 Task: Use the formula "COVARIANCE.P" in spreadsheet "Project protfolio".
Action: Mouse moved to (129, 78)
Screenshot: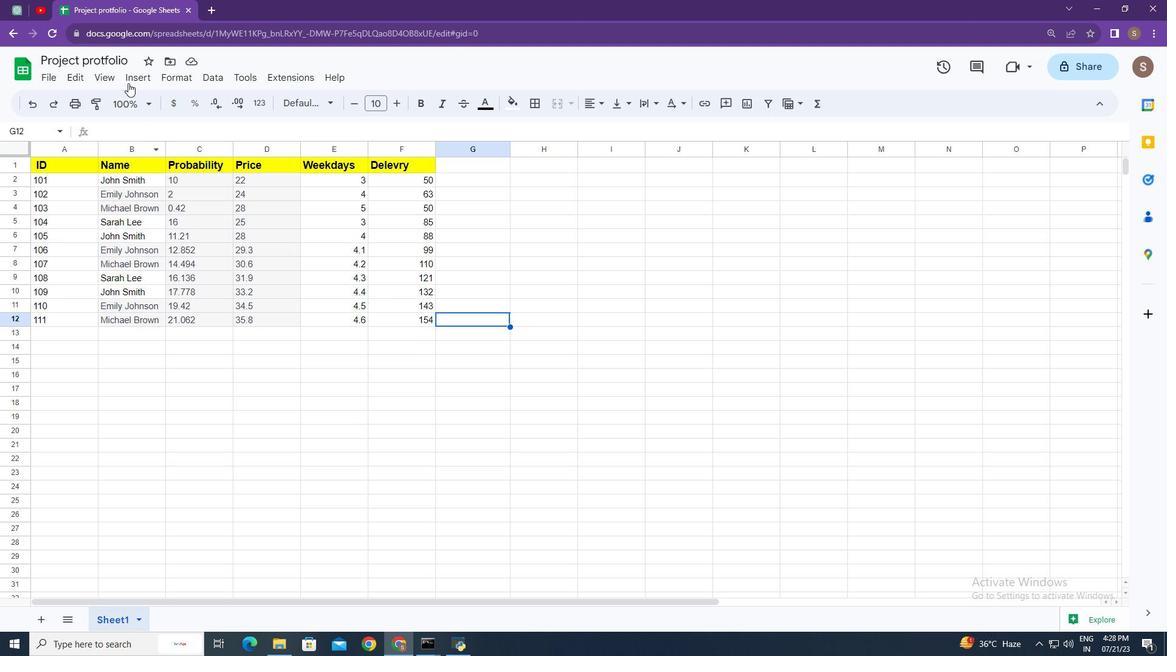 
Action: Mouse pressed left at (129, 78)
Screenshot: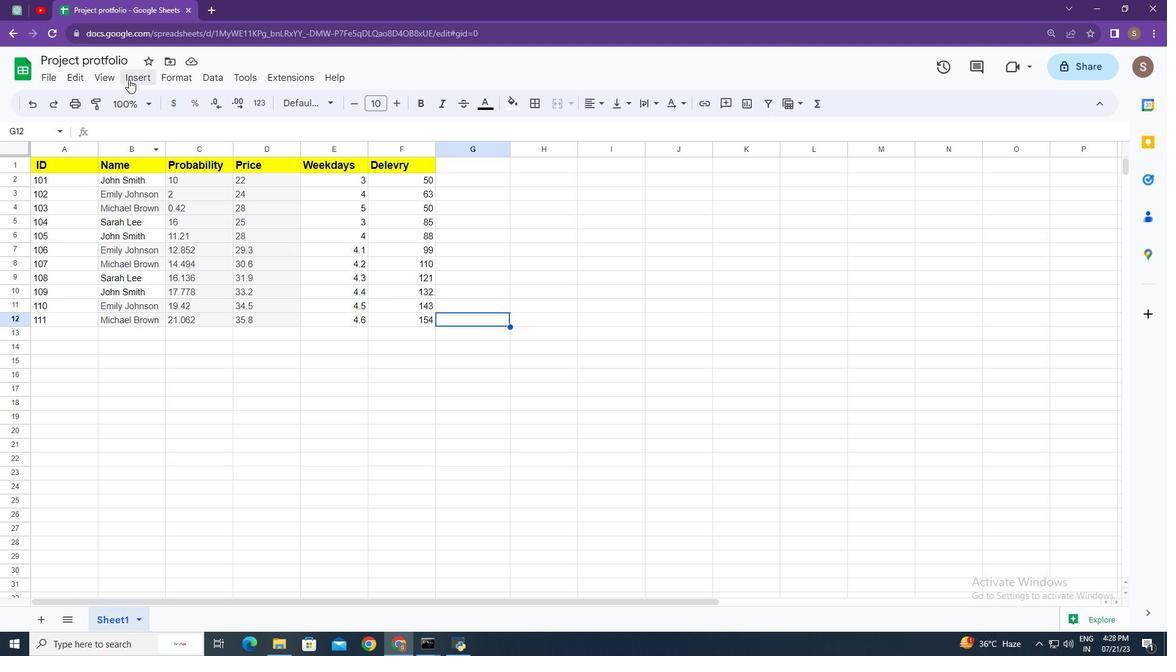 
Action: Mouse moved to (186, 312)
Screenshot: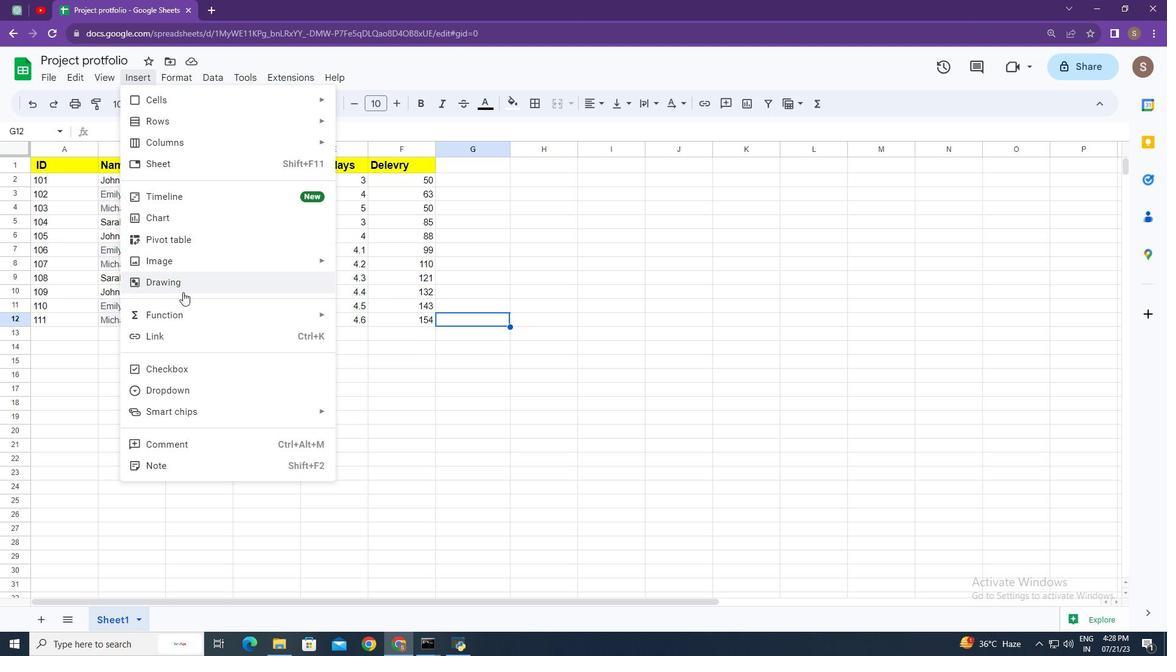 
Action: Mouse pressed left at (186, 312)
Screenshot: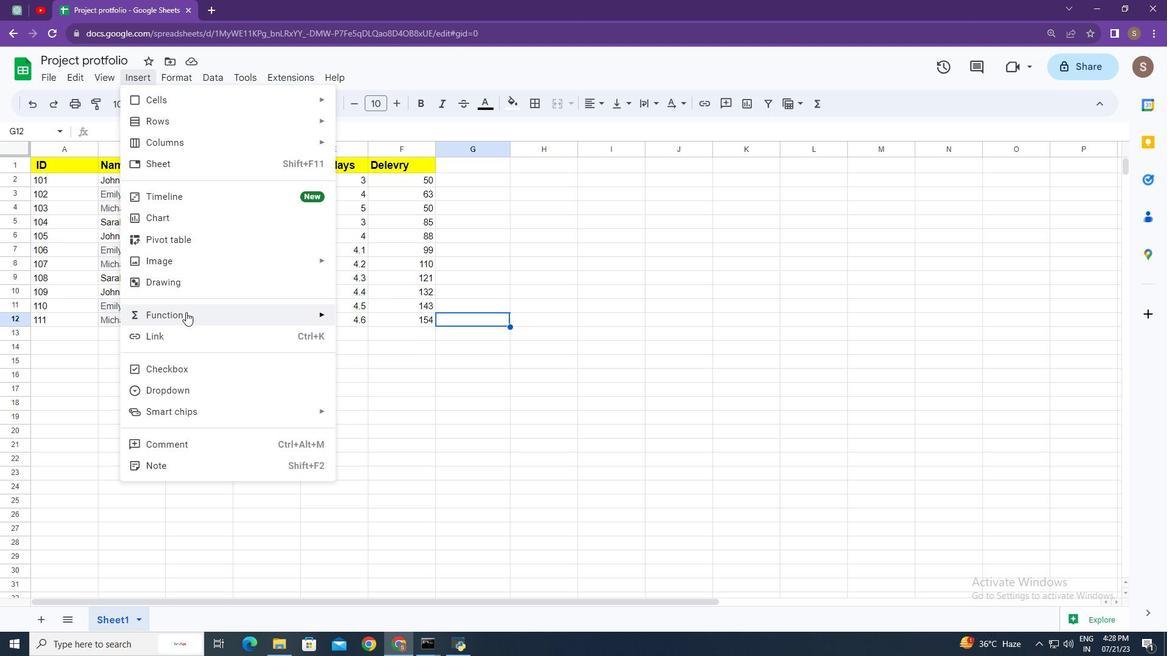 
Action: Mouse moved to (409, 239)
Screenshot: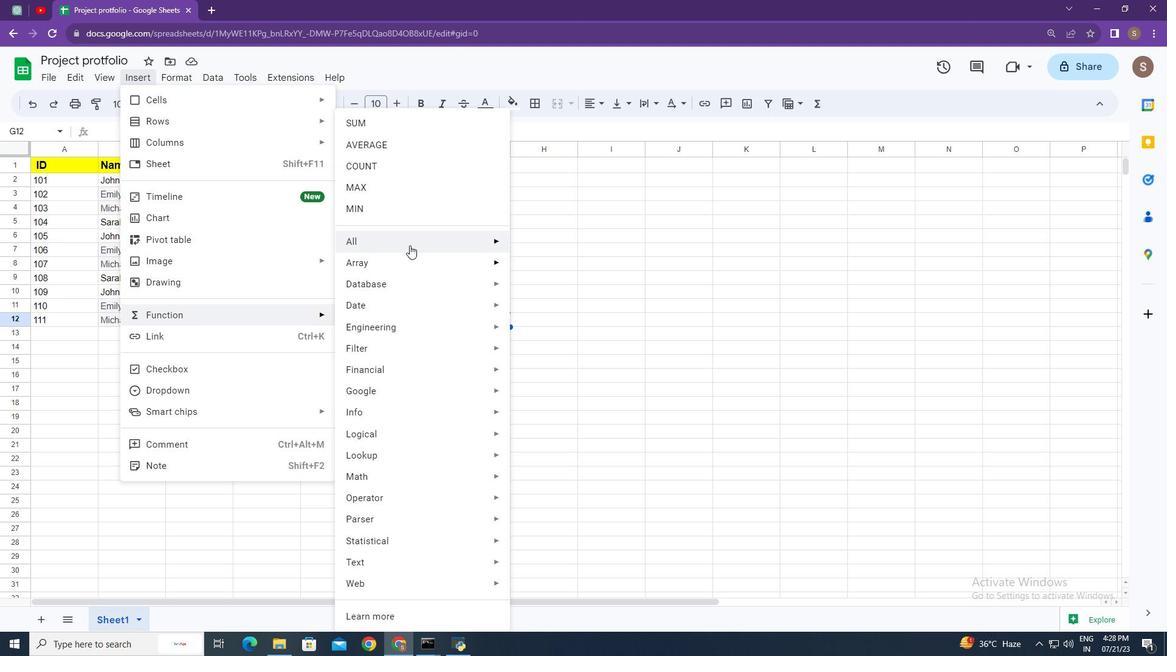 
Action: Mouse pressed left at (409, 239)
Screenshot: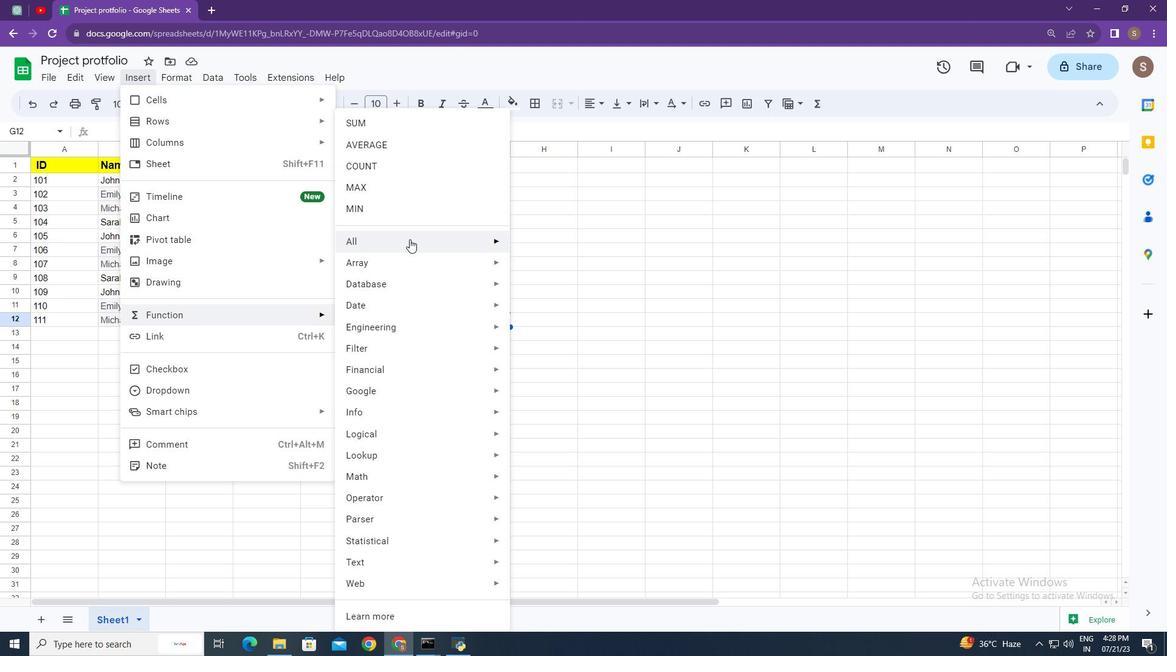 
Action: Mouse moved to (599, 507)
Screenshot: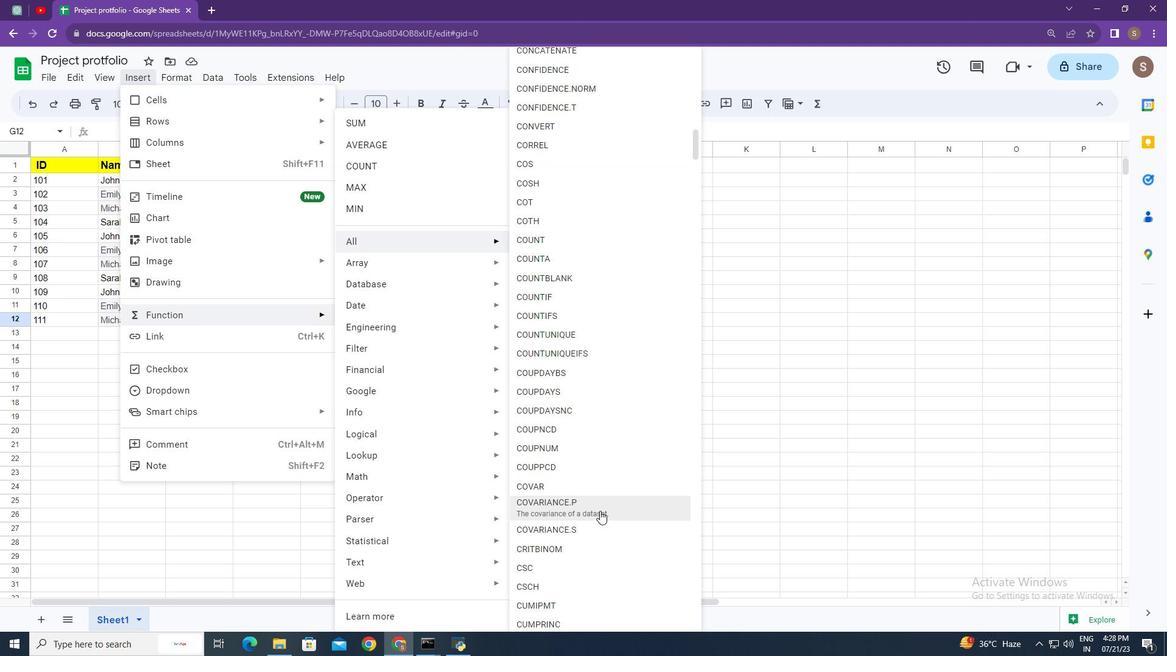 
Action: Mouse pressed left at (599, 507)
Screenshot: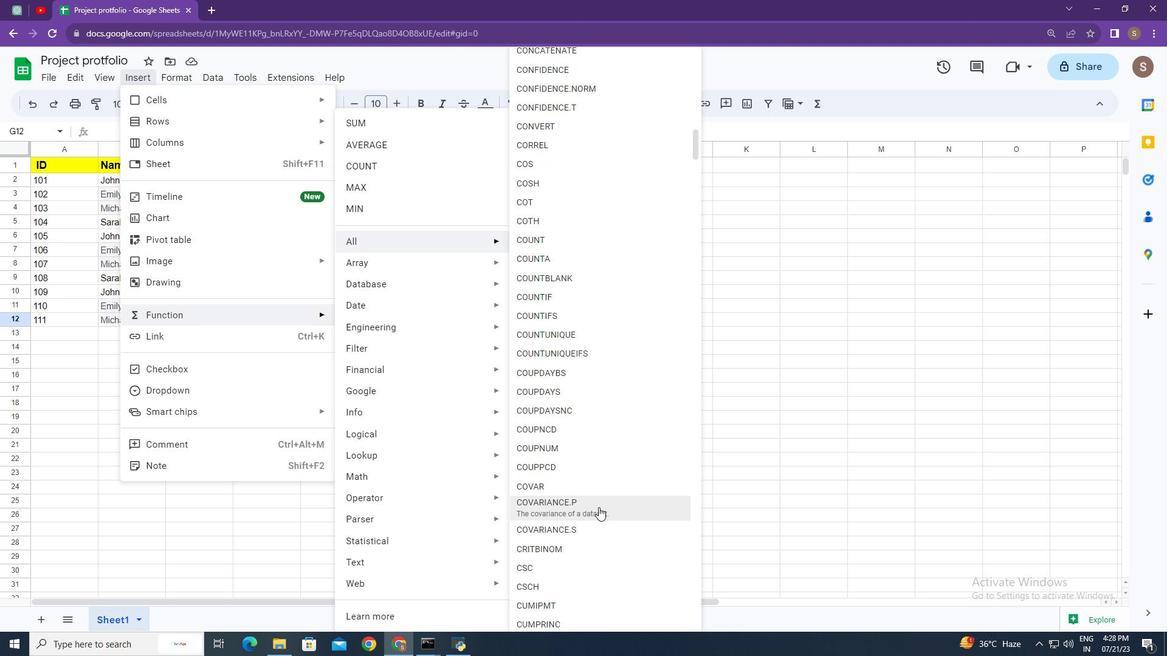 
Action: Mouse moved to (525, 365)
Screenshot: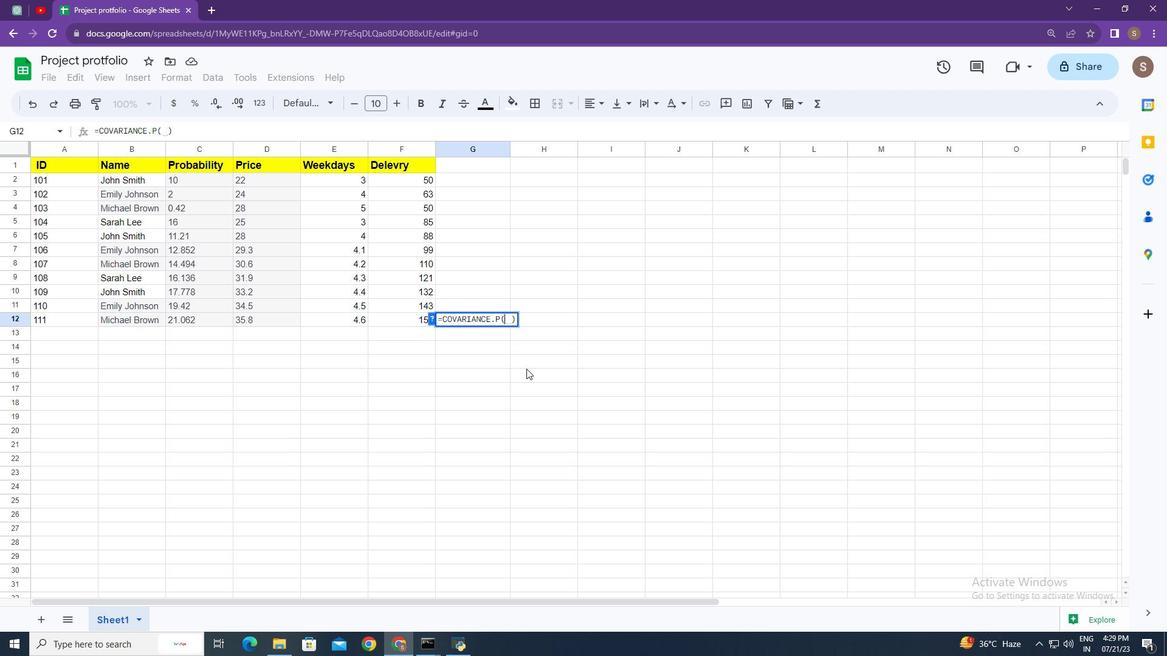 
Action: Key pressed <Key.f1>
Screenshot: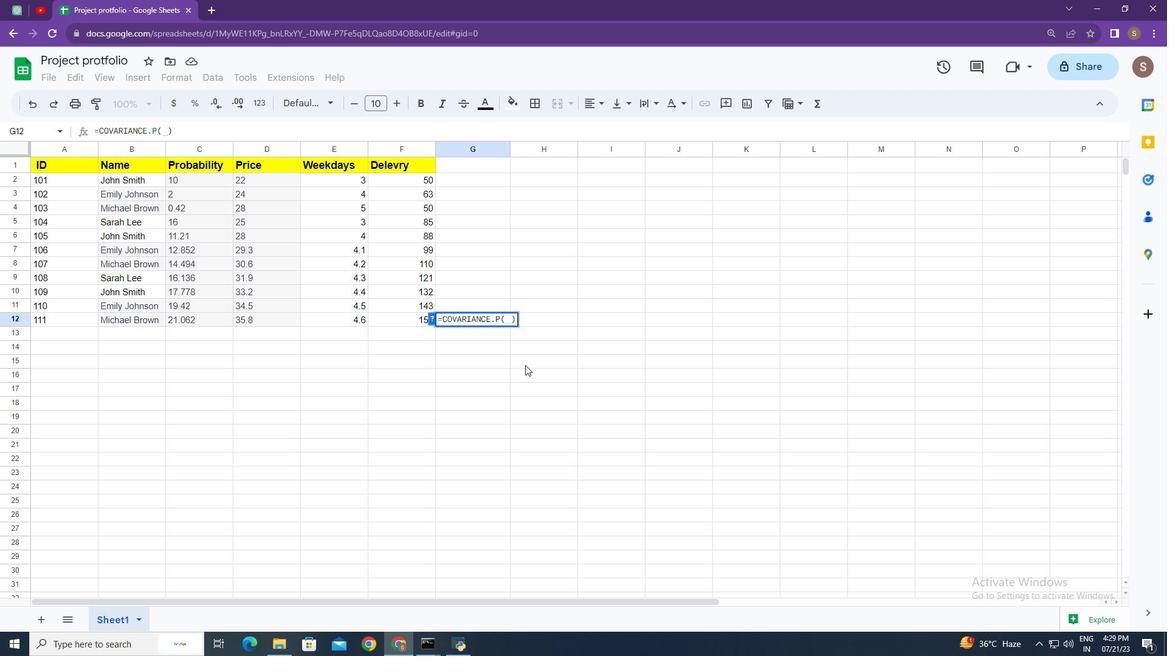 
Action: Mouse moved to (170, 180)
Screenshot: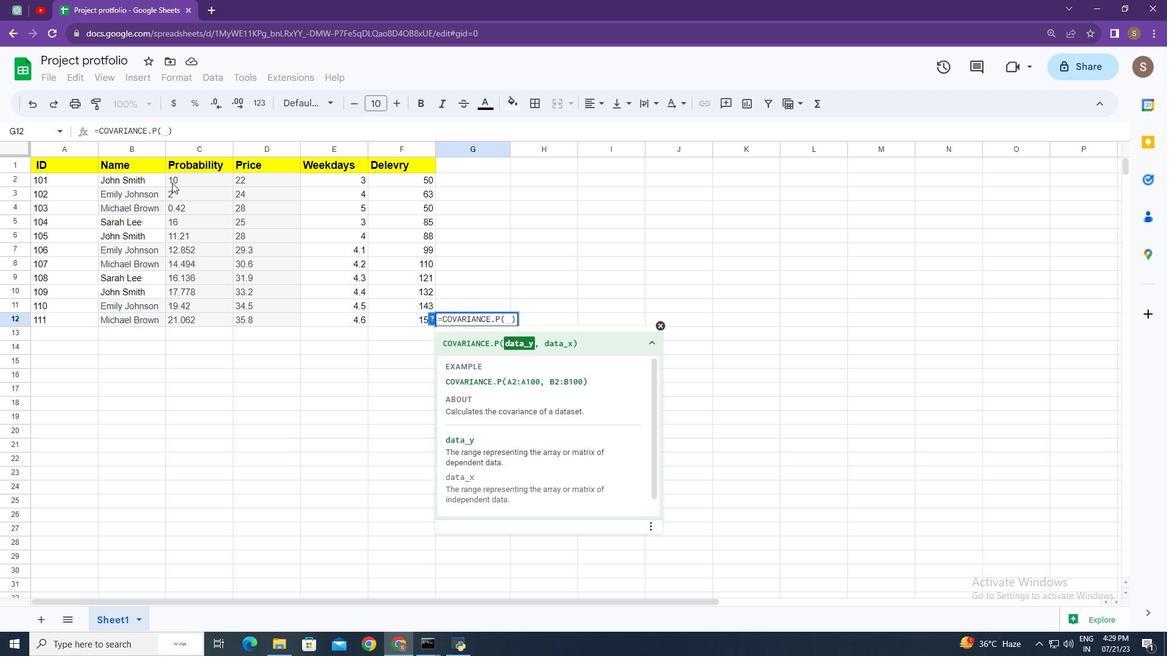 
Action: Mouse pressed left at (170, 180)
Screenshot: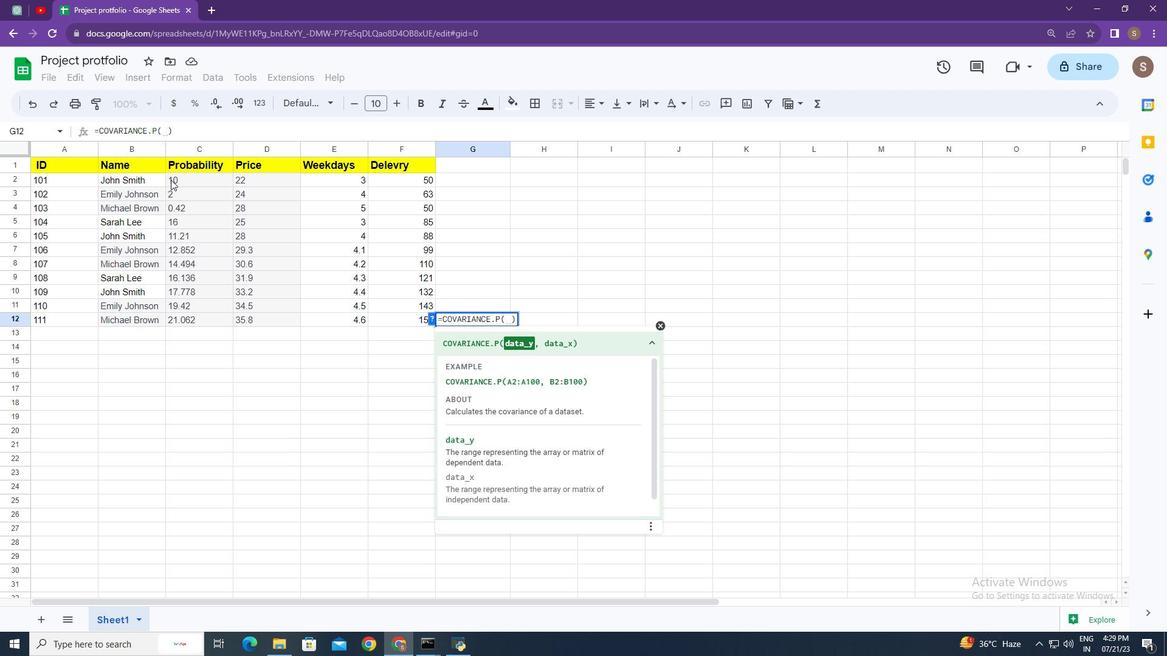 
Action: Mouse moved to (252, 181)
Screenshot: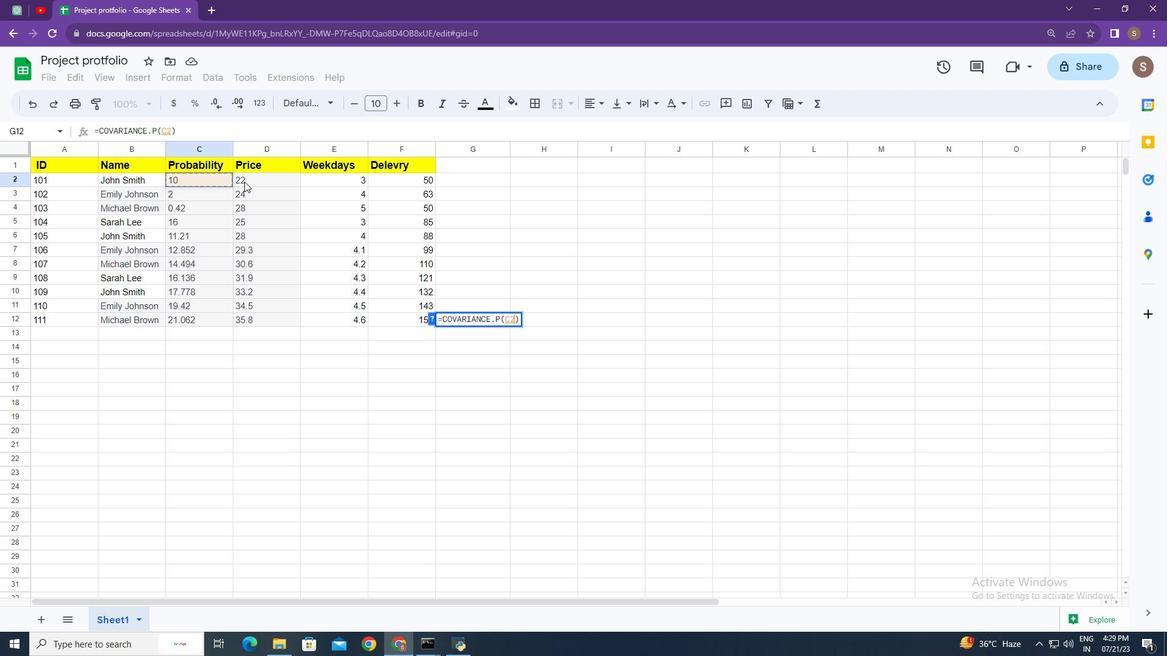 
Action: Key pressed ,<Key.space>
Screenshot: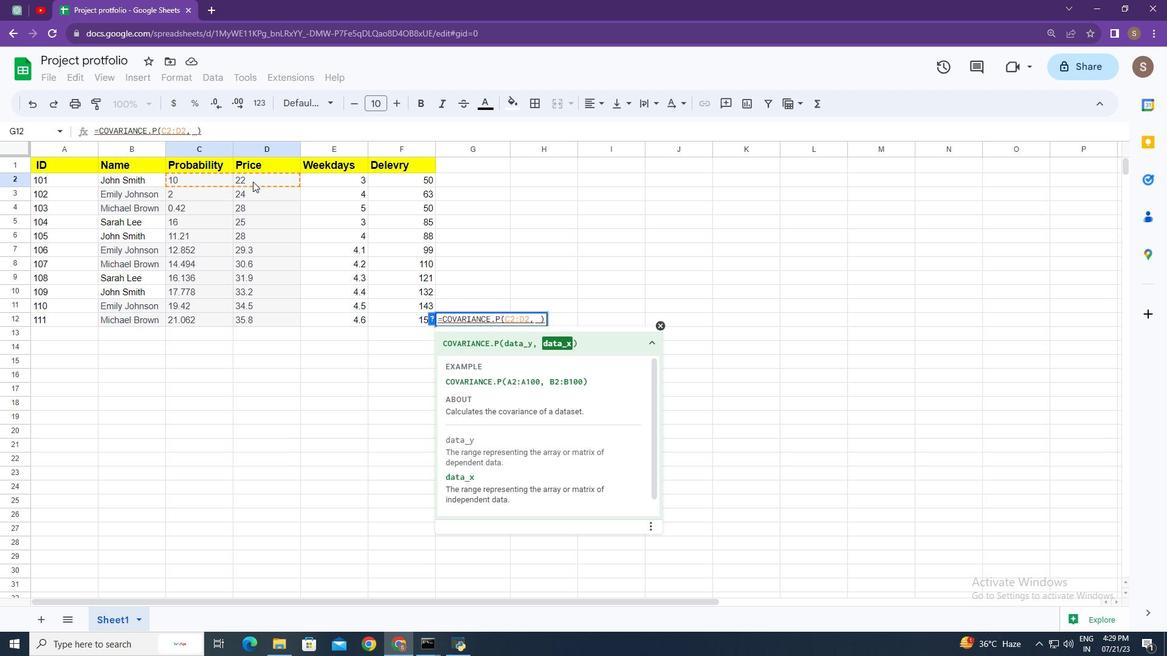 
Action: Mouse moved to (170, 251)
Screenshot: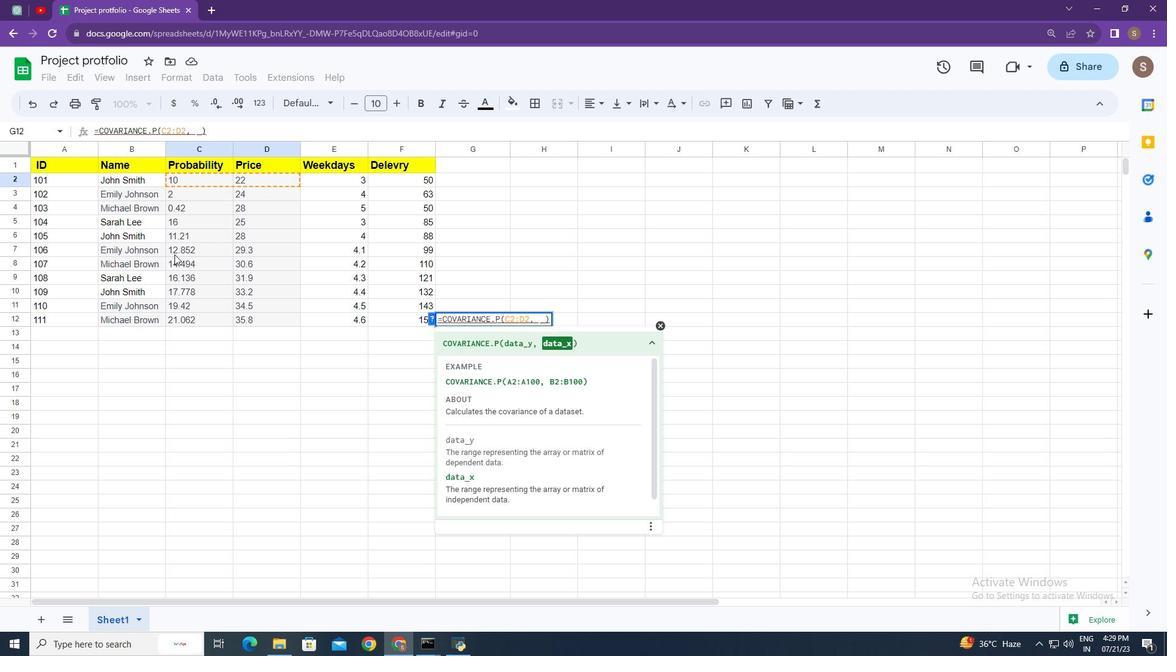 
Action: Mouse pressed left at (170, 251)
Screenshot: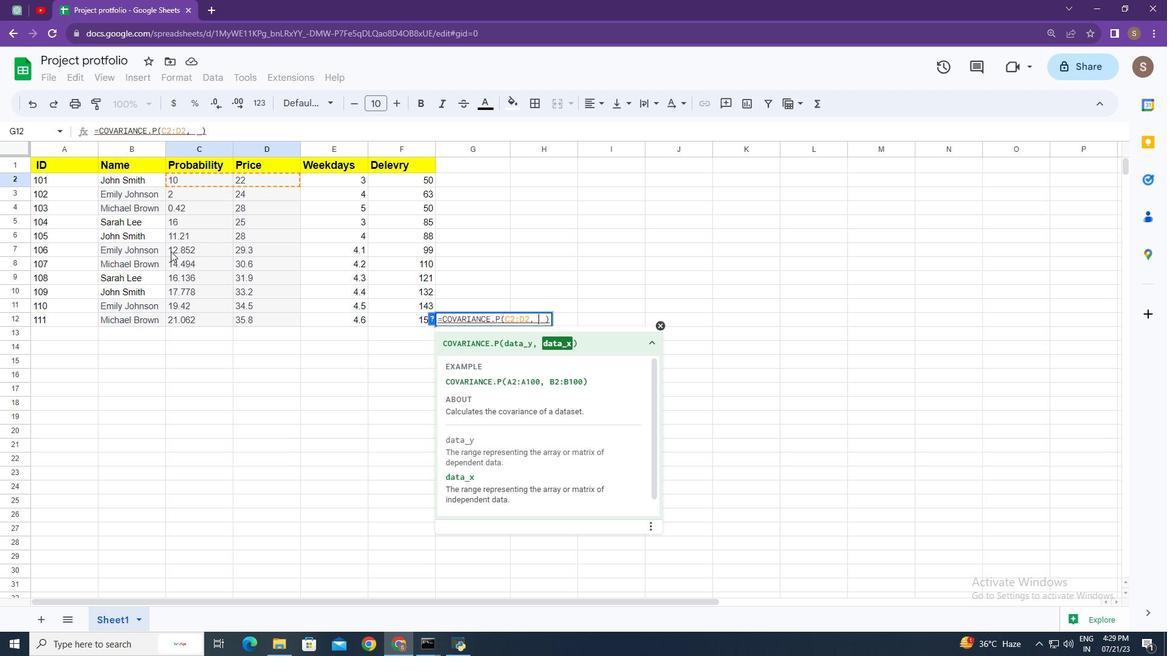 
Action: Mouse moved to (539, 346)
Screenshot: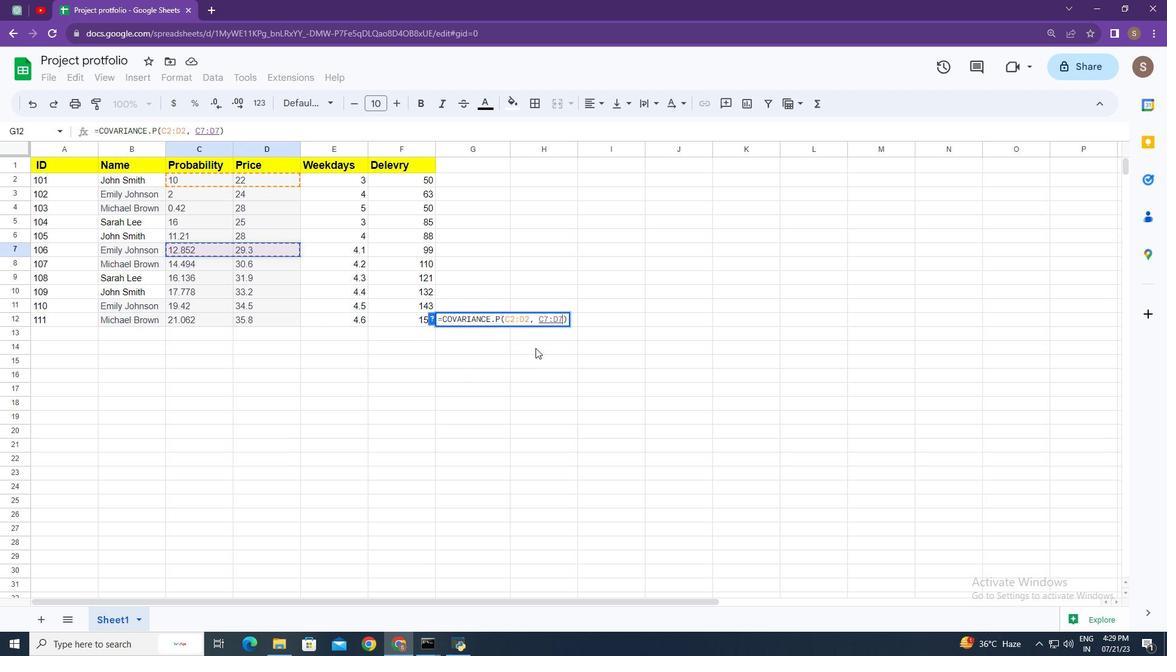 
Action: Key pressed ,<Key.backspace><Key.enter>
Screenshot: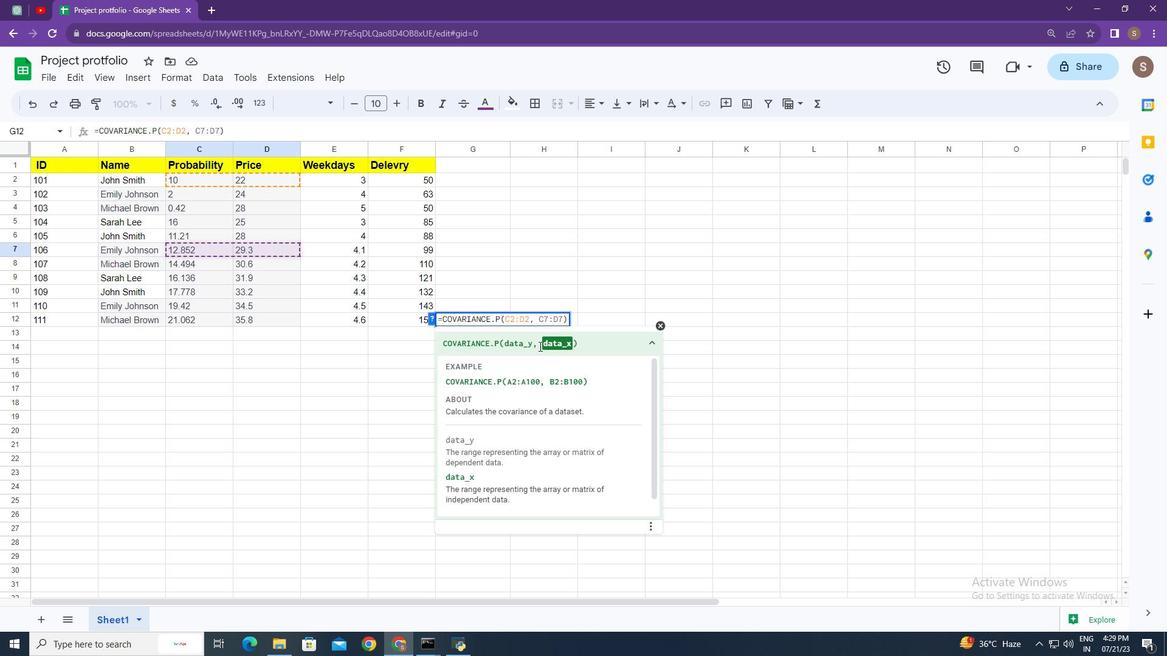
